 Task: Add a dependency to the task Update the app to support the latest operating systems , the existing task  Implement a chatbot for customer support in the project TribeWorks.
Action: Mouse moved to (23, 70)
Screenshot: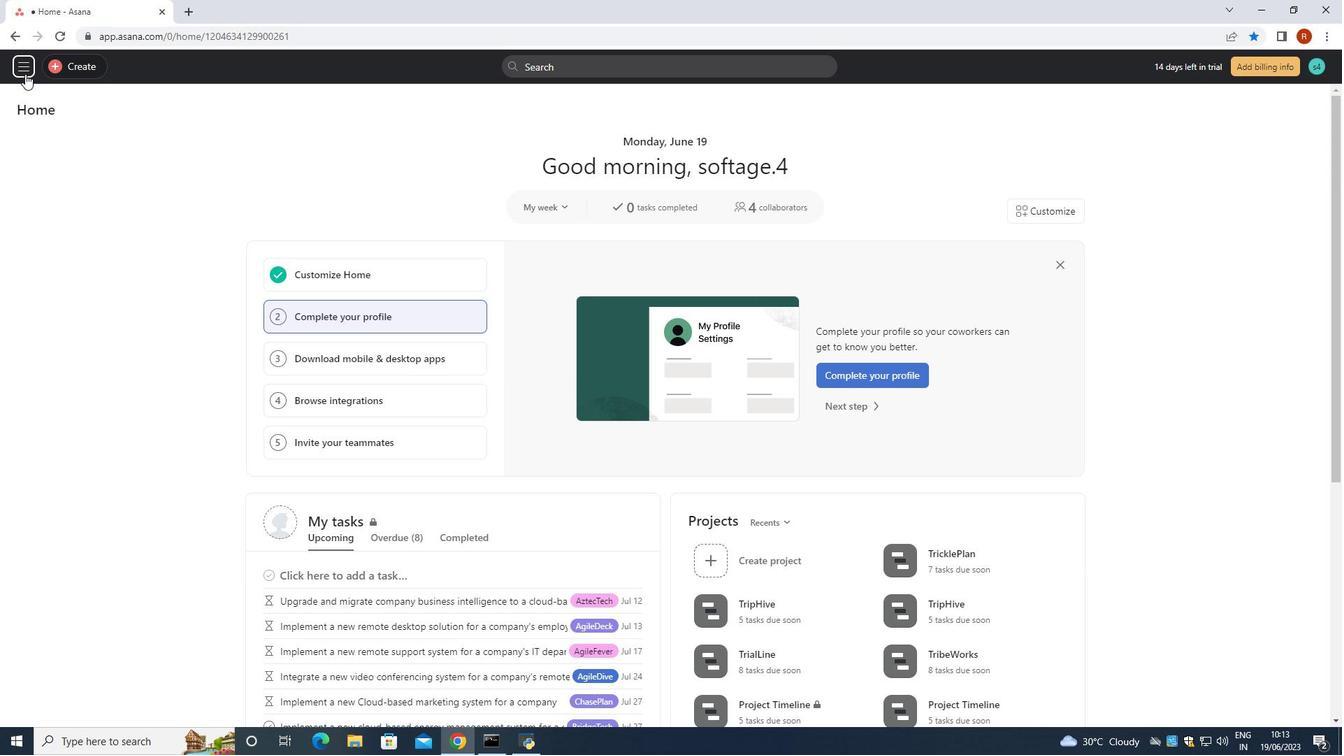 
Action: Mouse pressed left at (23, 70)
Screenshot: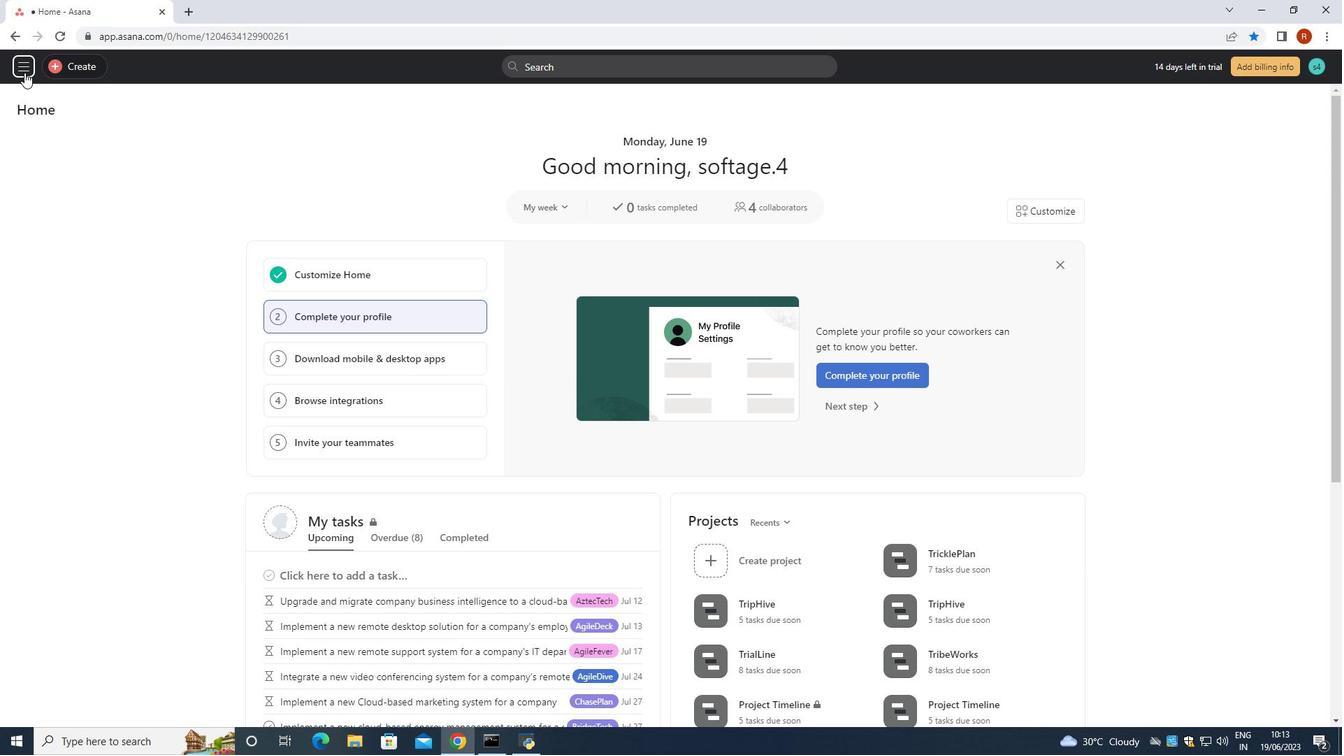 
Action: Mouse moved to (76, 461)
Screenshot: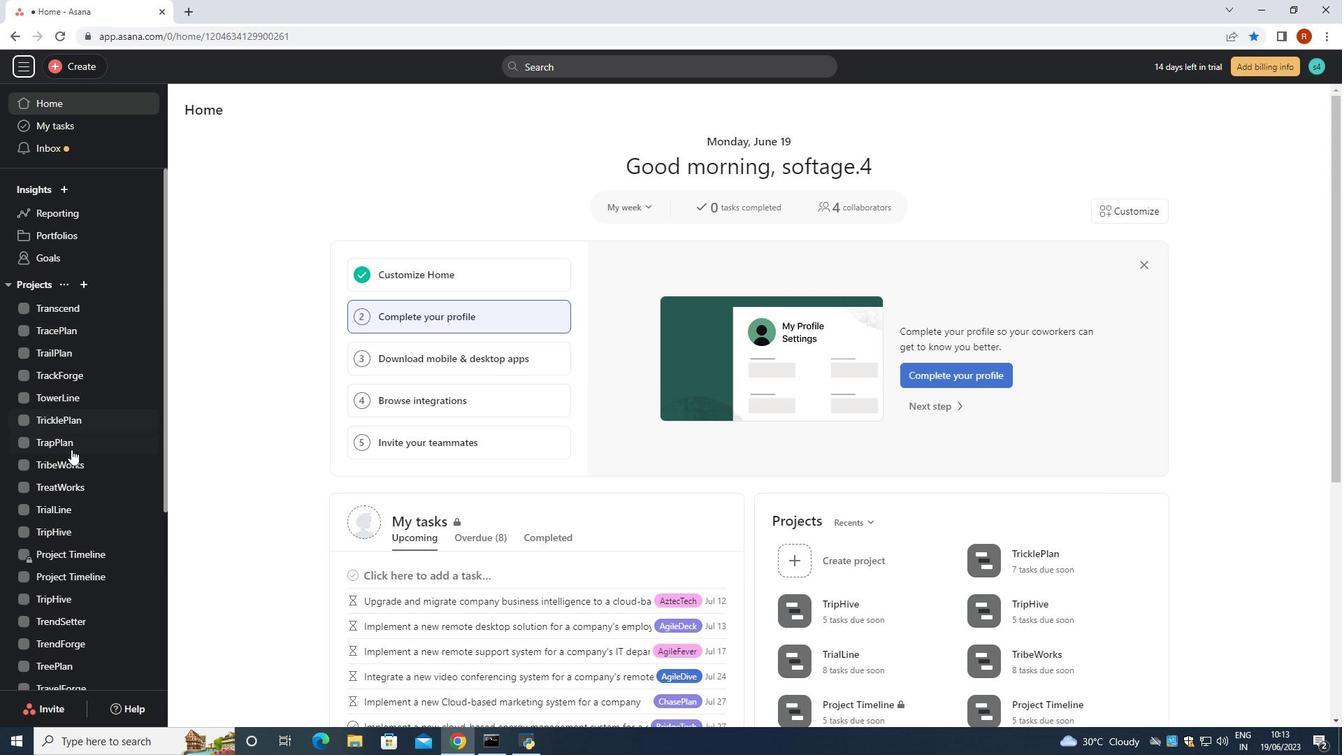 
Action: Mouse pressed left at (76, 461)
Screenshot: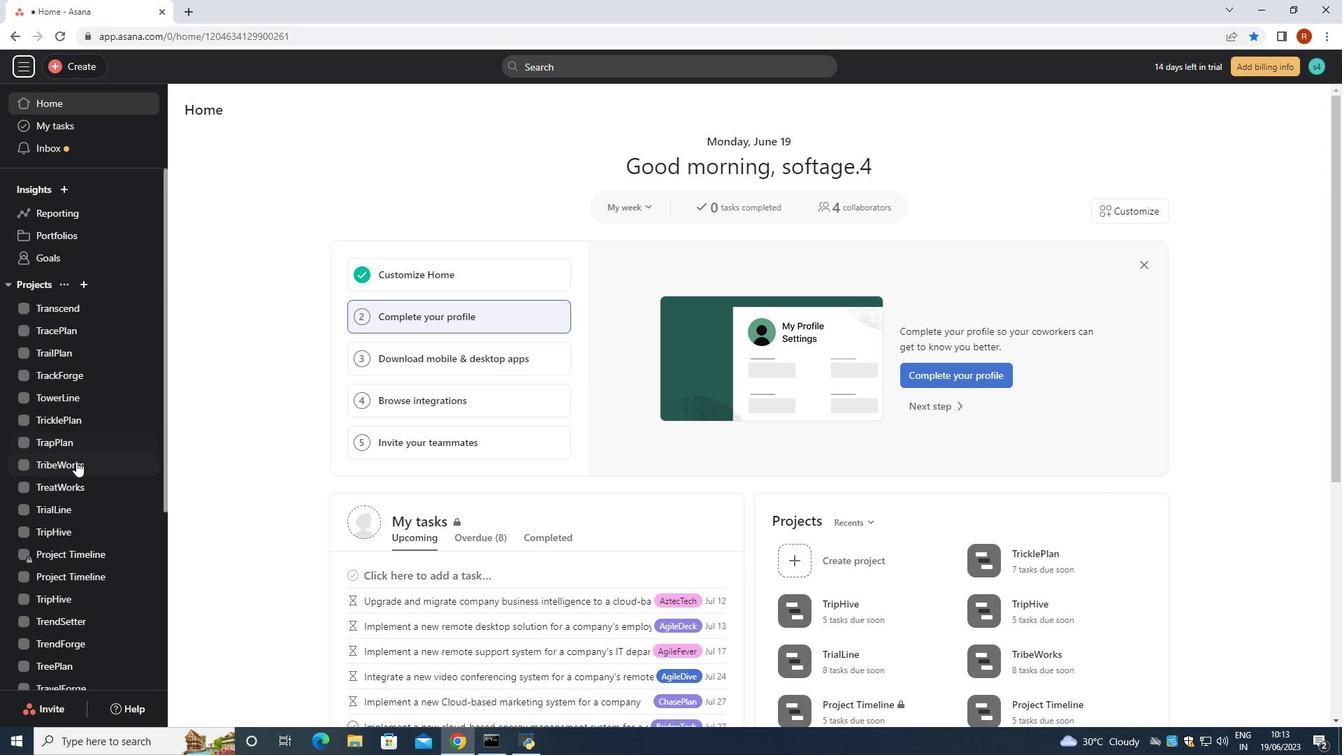 
Action: Mouse moved to (559, 306)
Screenshot: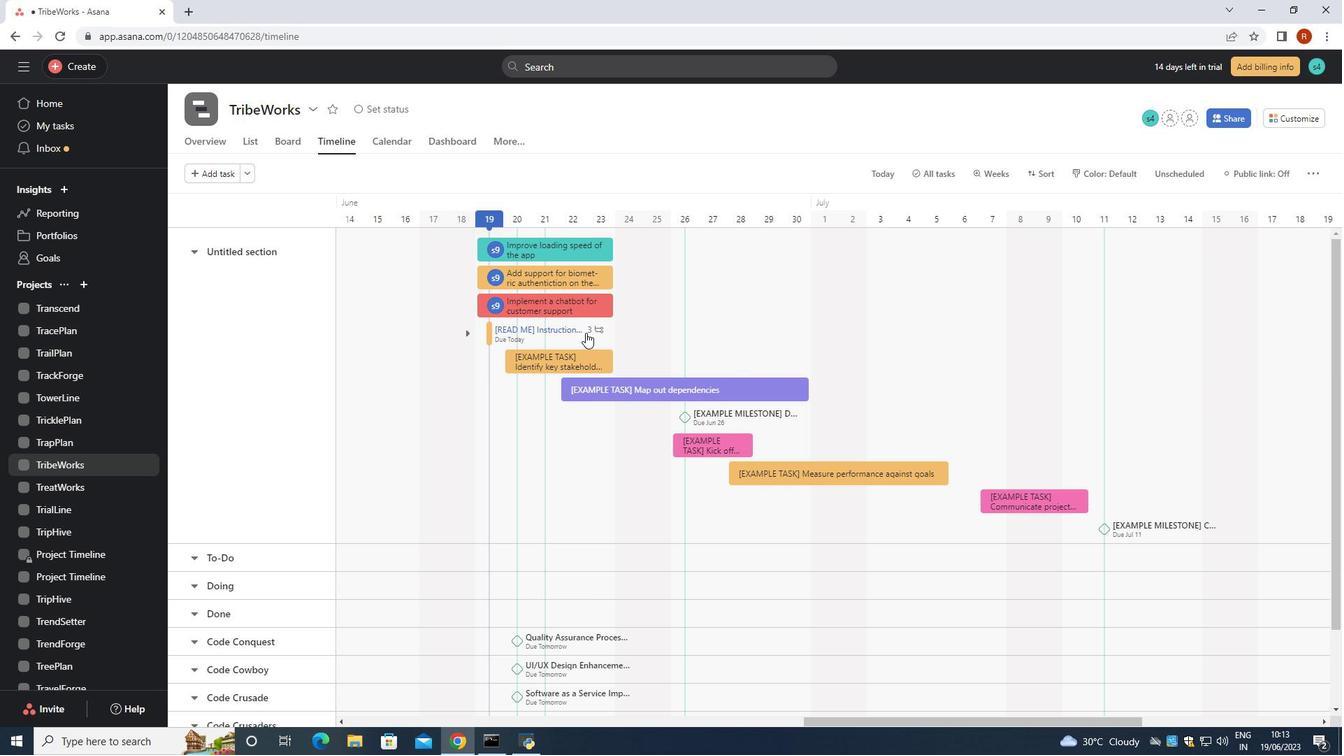 
Action: Mouse pressed left at (559, 306)
Screenshot: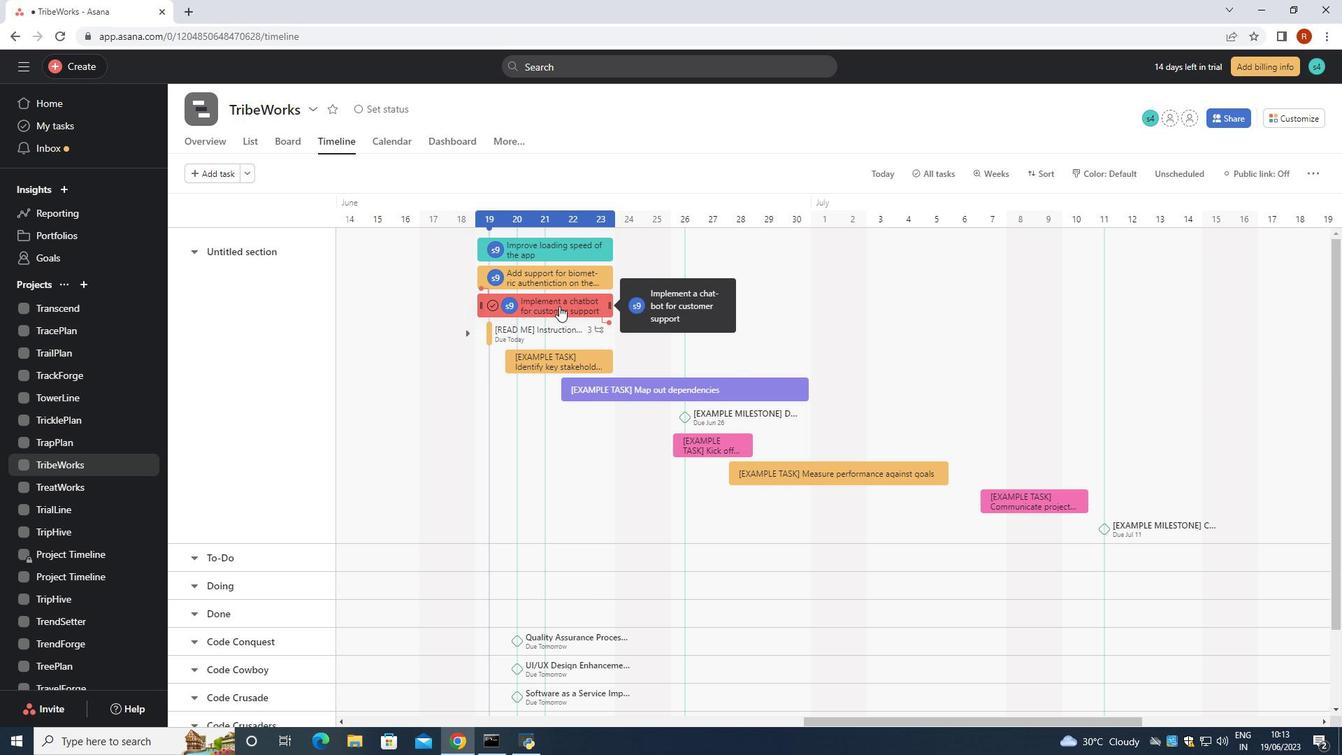 
Action: Mouse moved to (1018, 360)
Screenshot: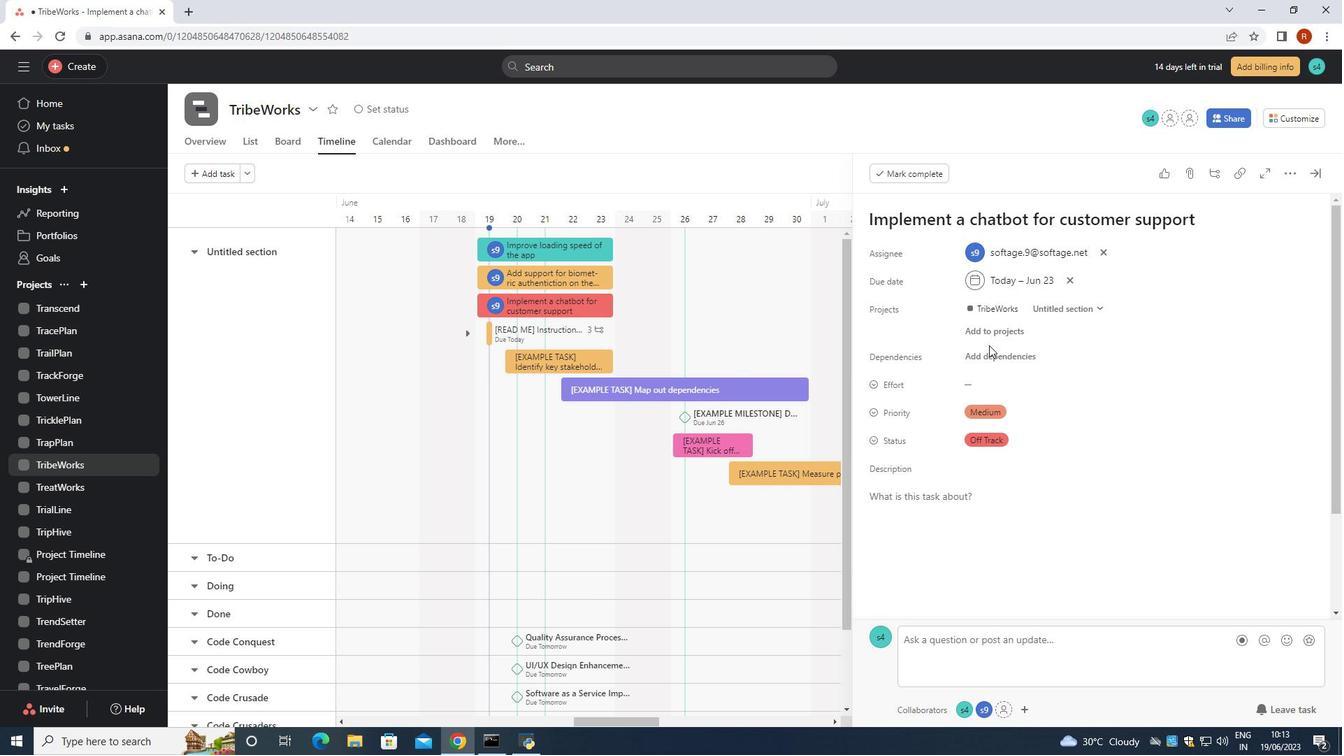 
Action: Mouse pressed left at (1018, 360)
Screenshot: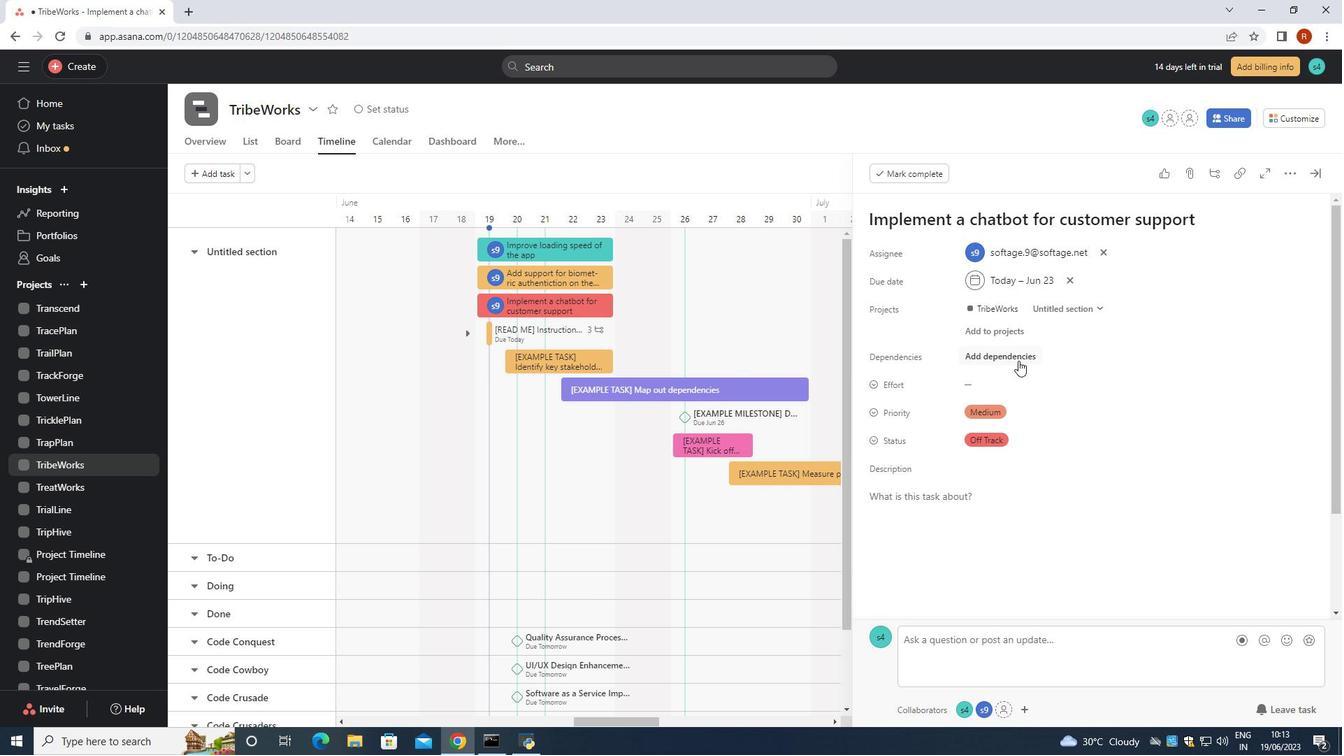 
Action: Key pressed <Key.shift><Key.shift><Key.shift><Key.shift><Key.shift><Key.shift><Key.shift><Key.shift><Key.shift><Key.shift><Key.shift><Key.shift><Key.shift><Key.shift>Update<Key.space>the<Key.space>app<Key.space>to<Key.space>suoo<Key.backspace><Key.backspace>pport<Key.space>the<Key.space>latest<Key.space>oers<Key.backspace>ating<Key.space>system
Screenshot: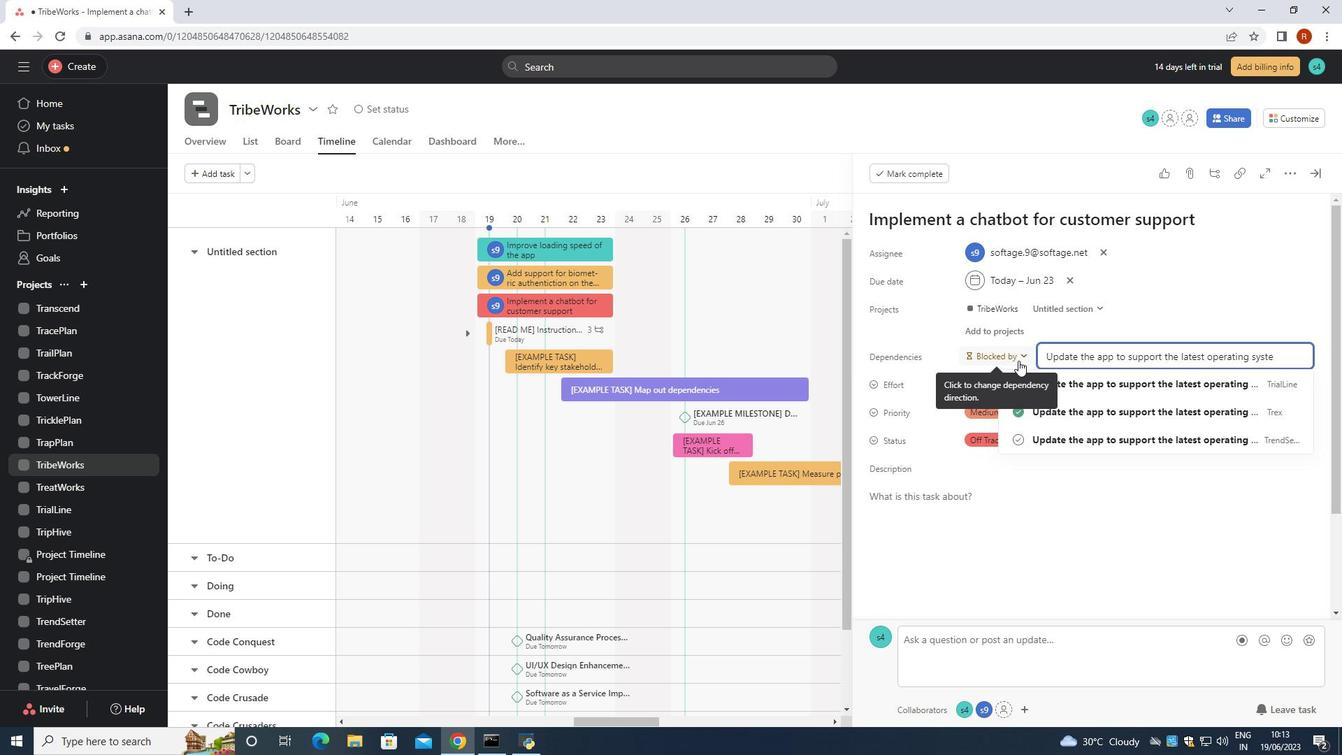 
Action: Mouse moved to (1171, 309)
Screenshot: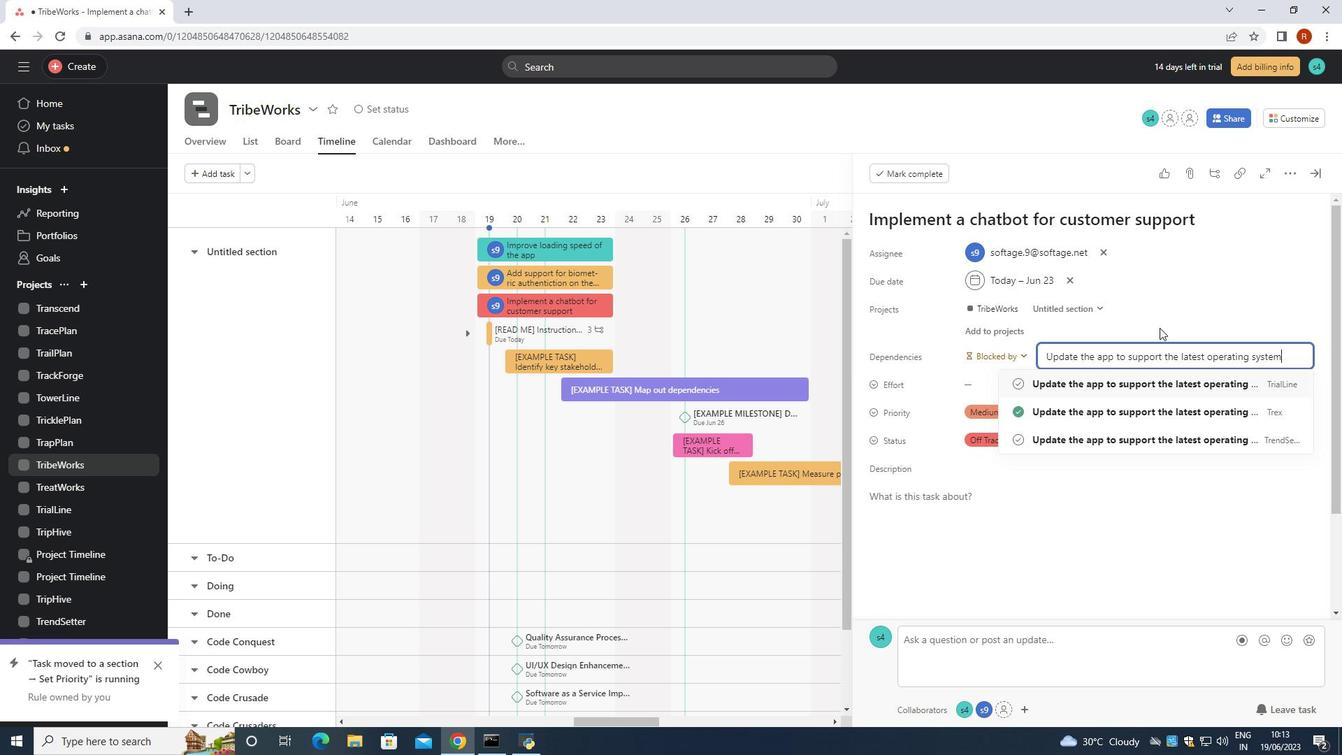 
Action: Key pressed <Key.enter>
Screenshot: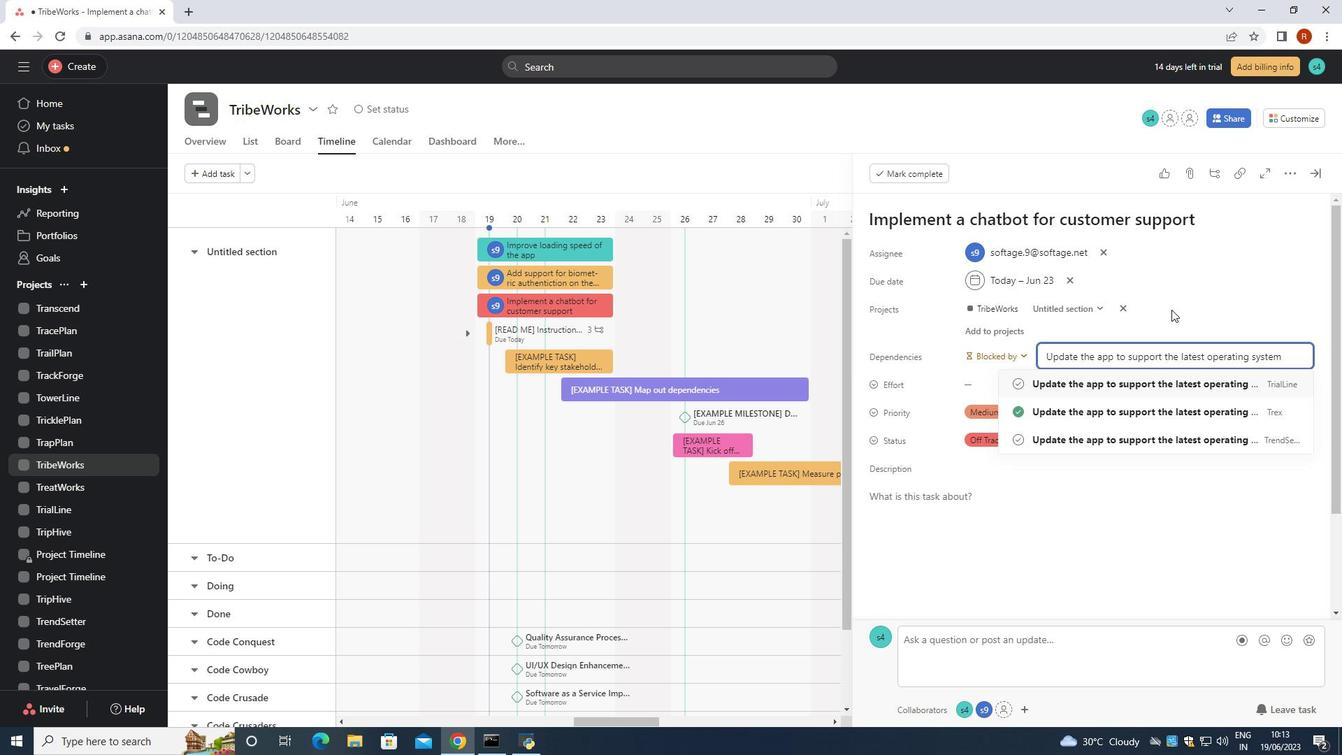 
Action: Mouse moved to (1163, 325)
Screenshot: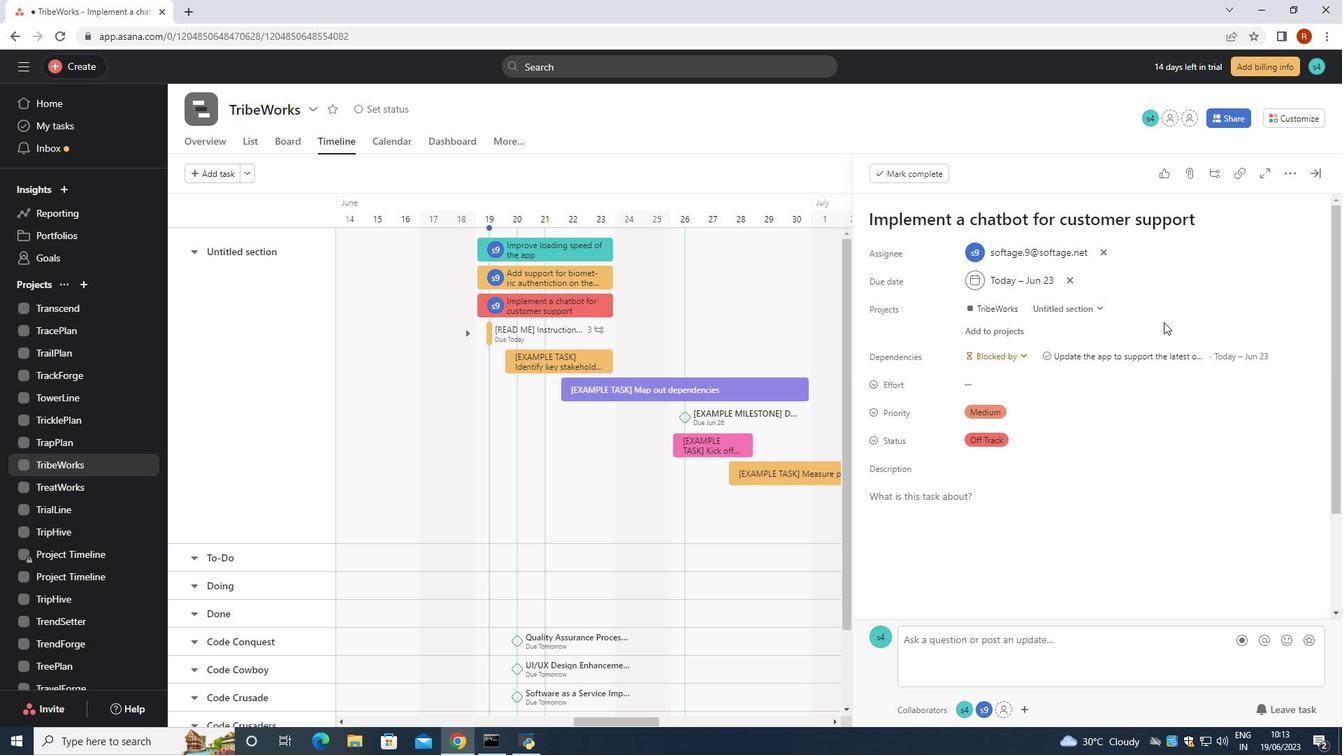 
